 Task: Create a due date automation trigger when advanced on, on the wednesday of the week a card is due add basic assigned only to member @aryan at 11:00 AM.
Action: Mouse moved to (953, 76)
Screenshot: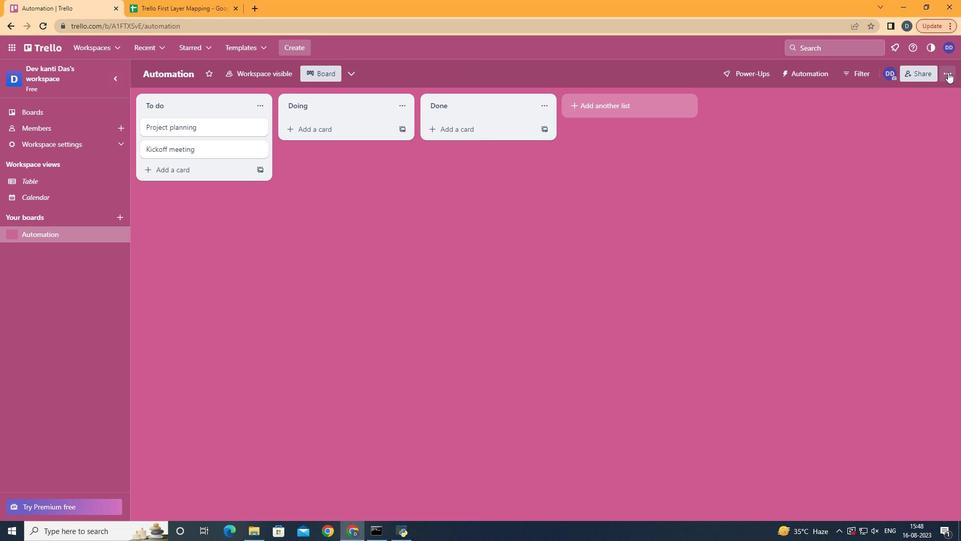 
Action: Mouse pressed left at (953, 76)
Screenshot: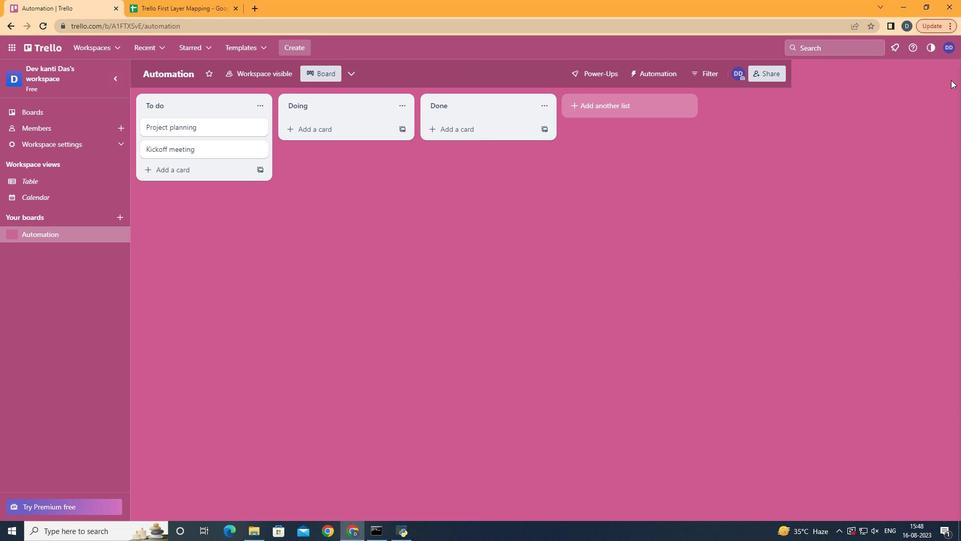 
Action: Mouse moved to (882, 201)
Screenshot: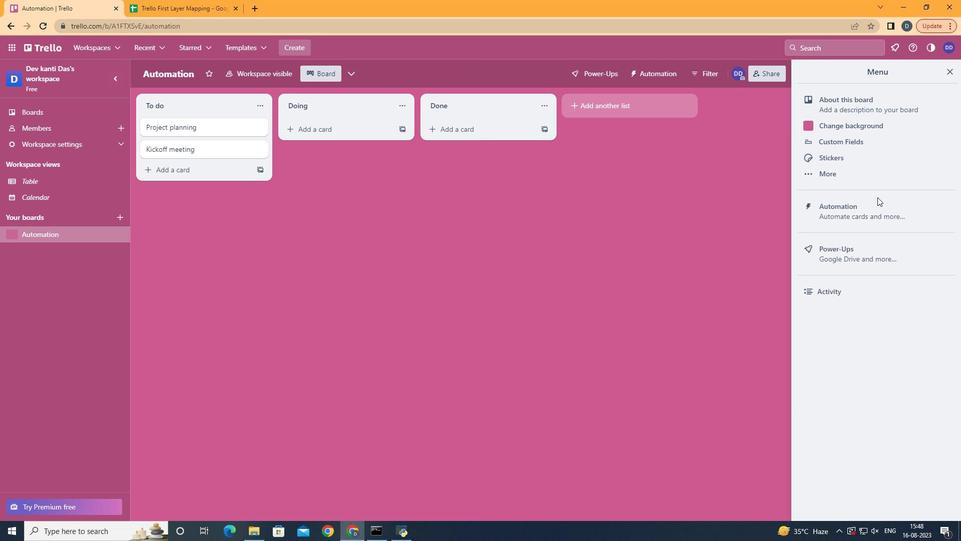 
Action: Mouse pressed left at (882, 201)
Screenshot: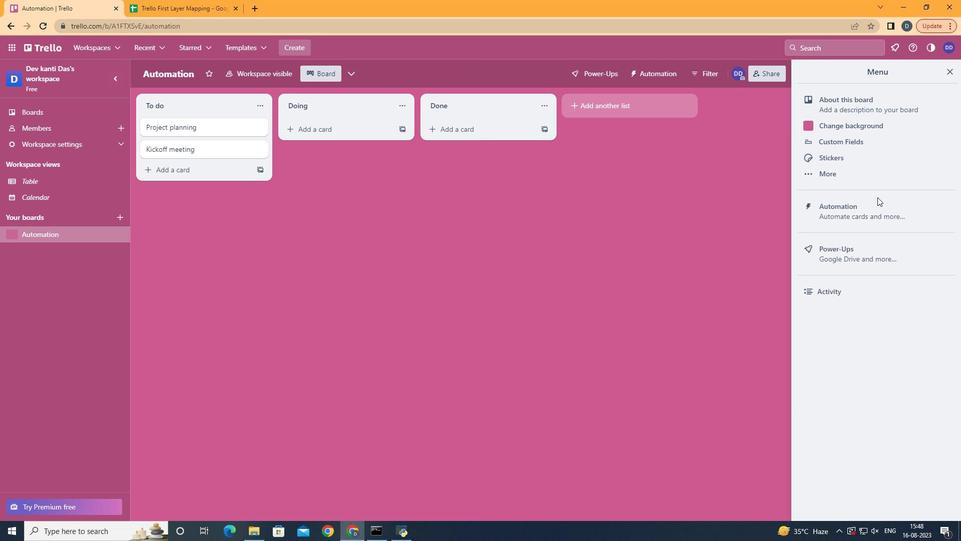 
Action: Mouse moved to (880, 204)
Screenshot: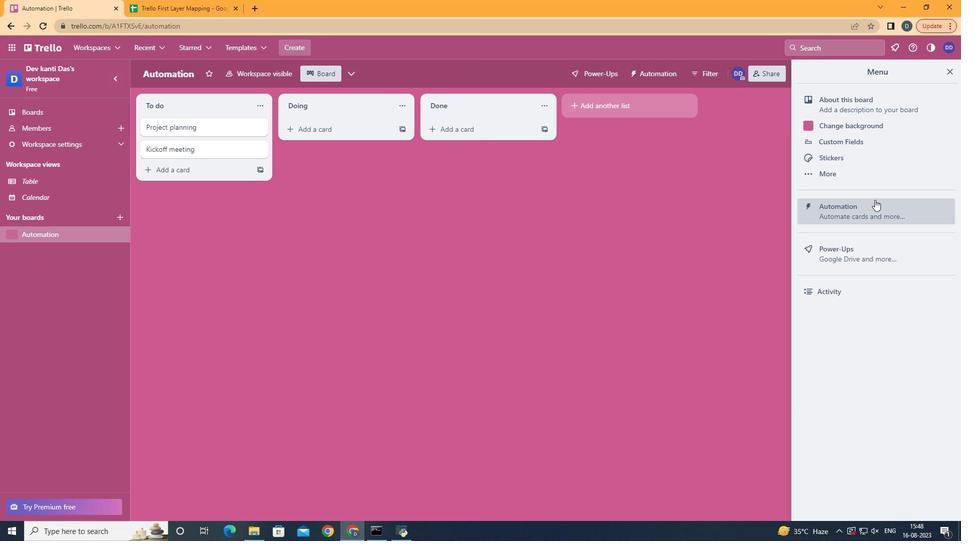 
Action: Mouse pressed left at (880, 204)
Screenshot: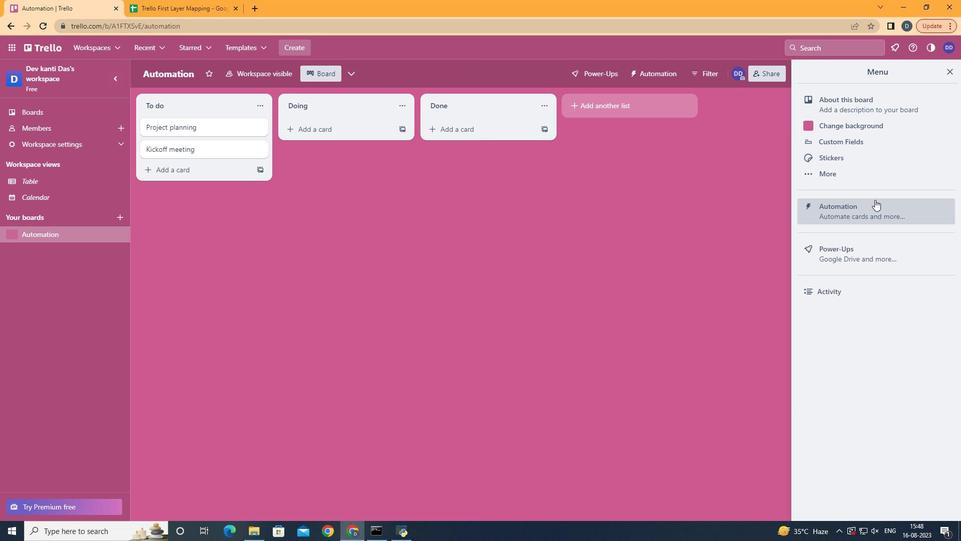 
Action: Mouse moved to (185, 200)
Screenshot: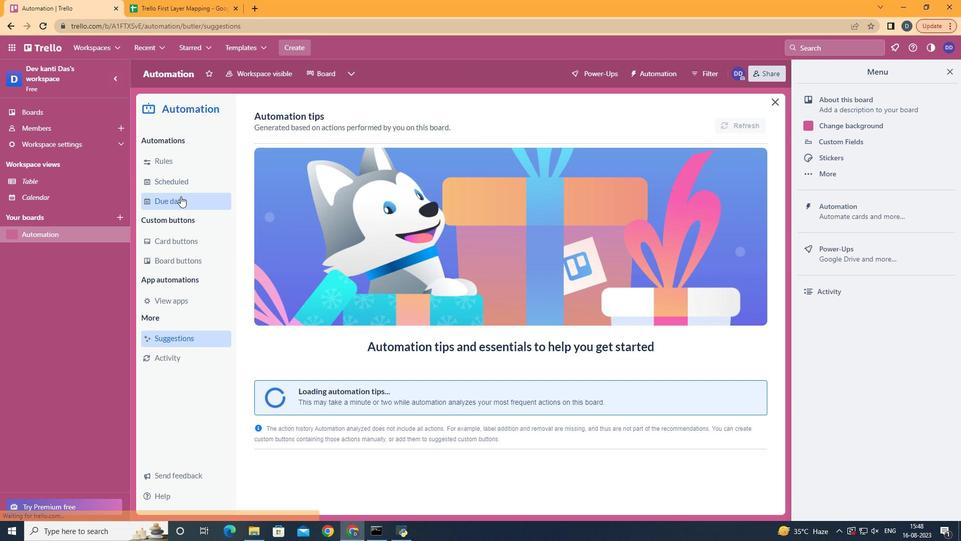 
Action: Mouse pressed left at (185, 200)
Screenshot: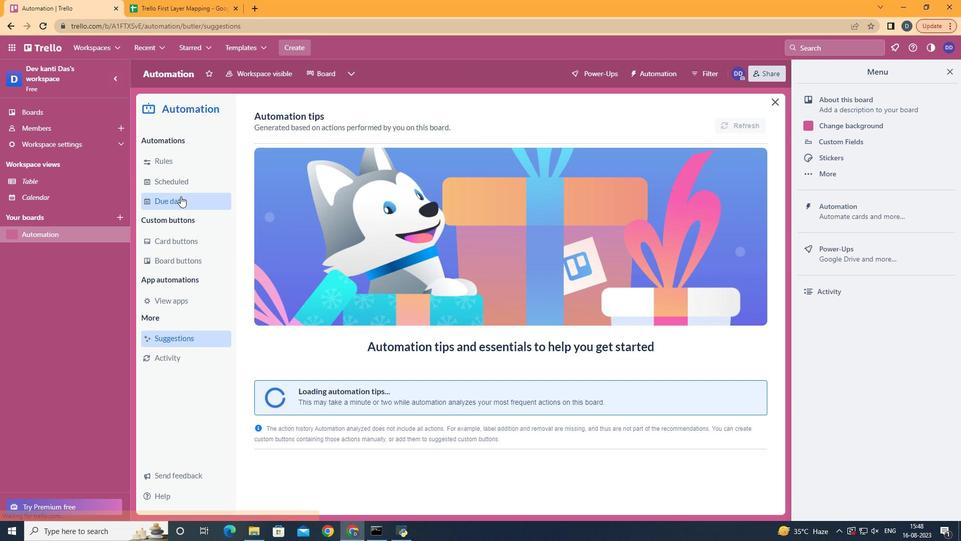 
Action: Mouse moved to (699, 125)
Screenshot: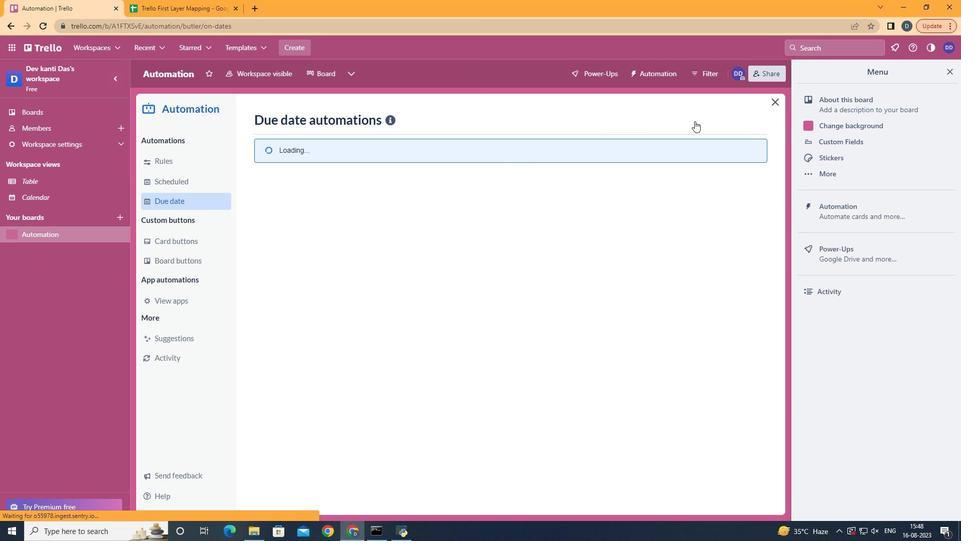 
Action: Mouse pressed left at (699, 125)
Screenshot: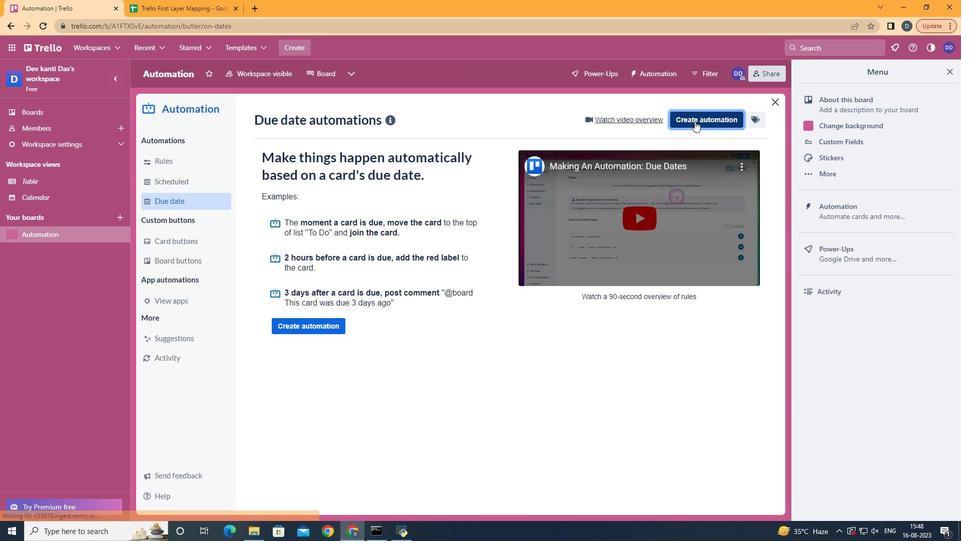 
Action: Mouse moved to (507, 217)
Screenshot: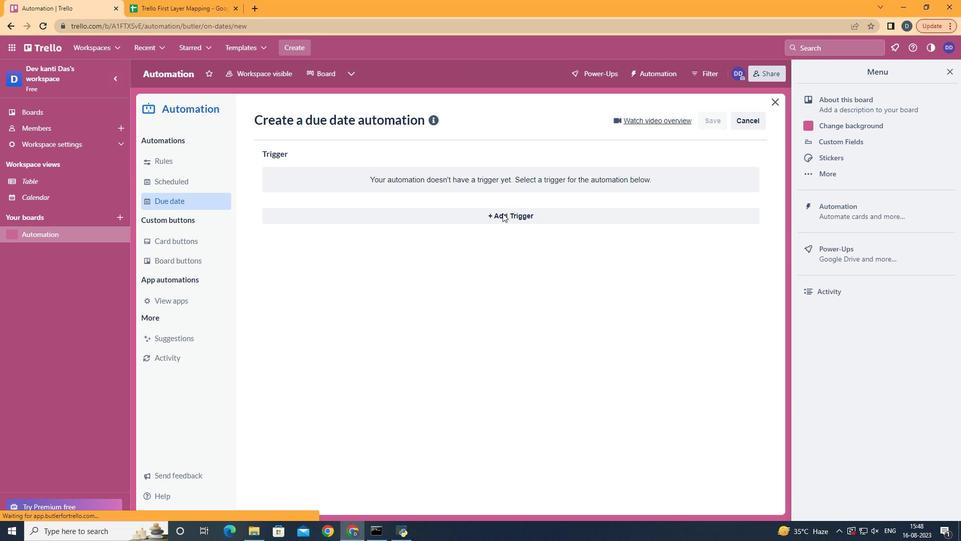 
Action: Mouse pressed left at (507, 217)
Screenshot: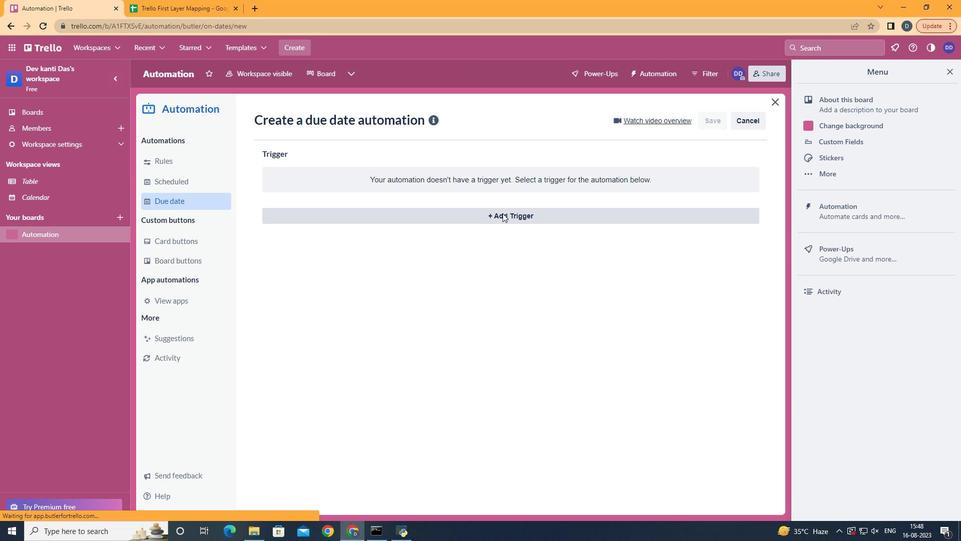 
Action: Mouse moved to (335, 311)
Screenshot: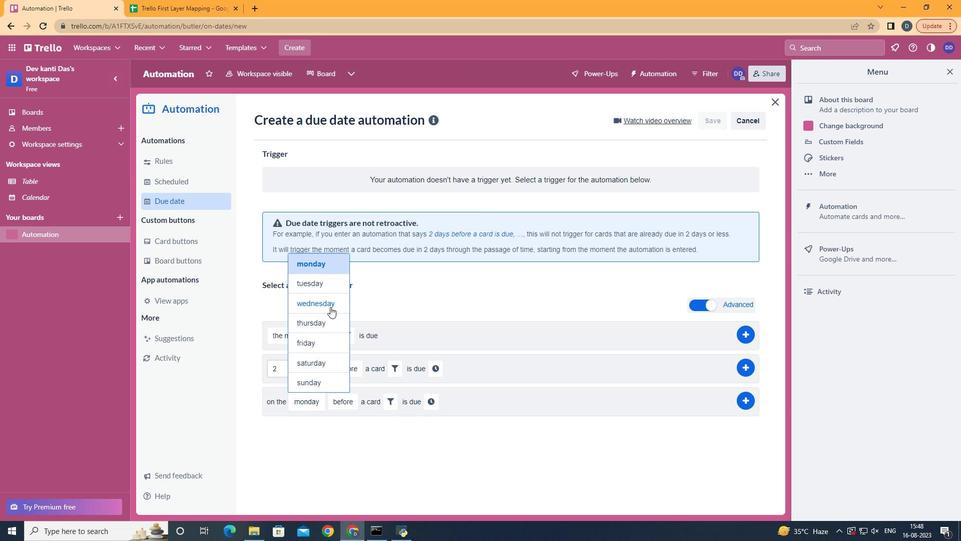 
Action: Mouse pressed left at (335, 311)
Screenshot: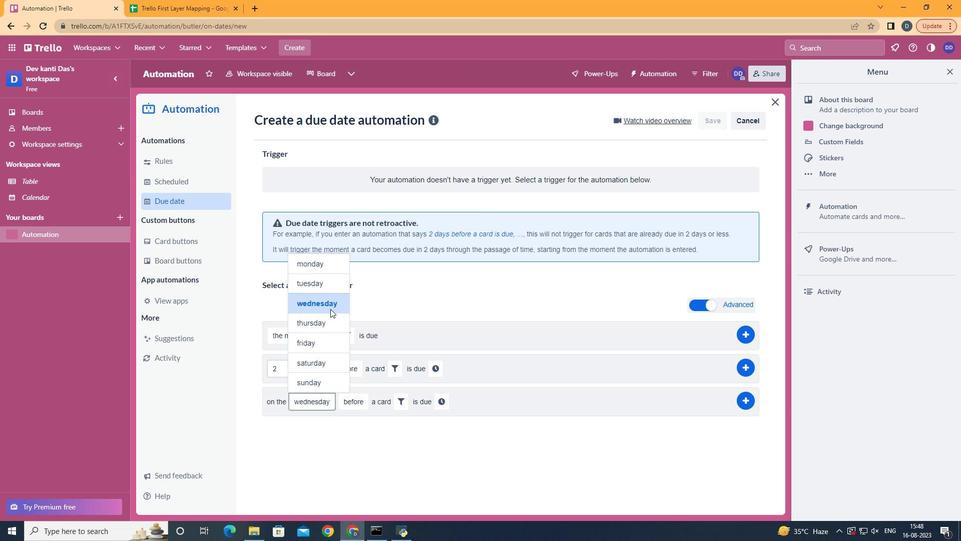 
Action: Mouse moved to (374, 461)
Screenshot: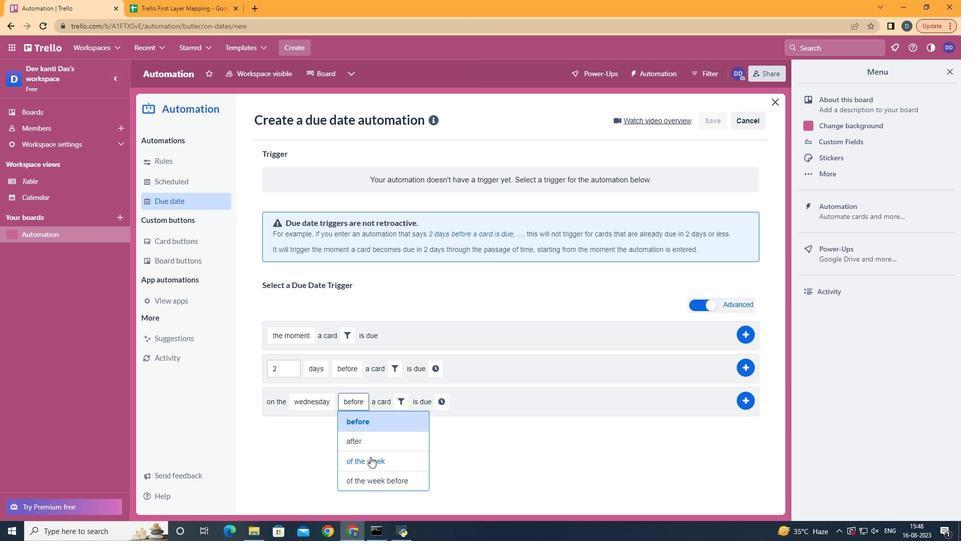 
Action: Mouse pressed left at (374, 461)
Screenshot: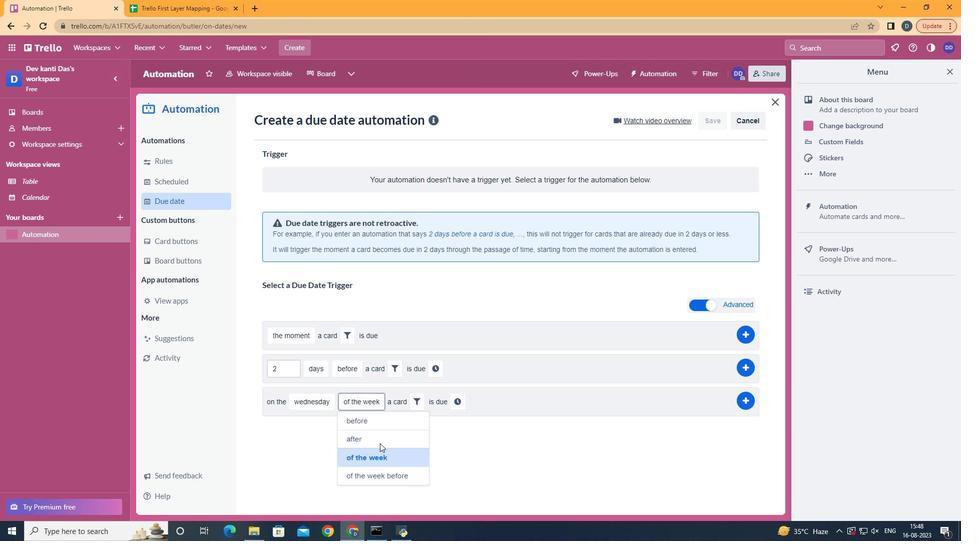 
Action: Mouse moved to (431, 395)
Screenshot: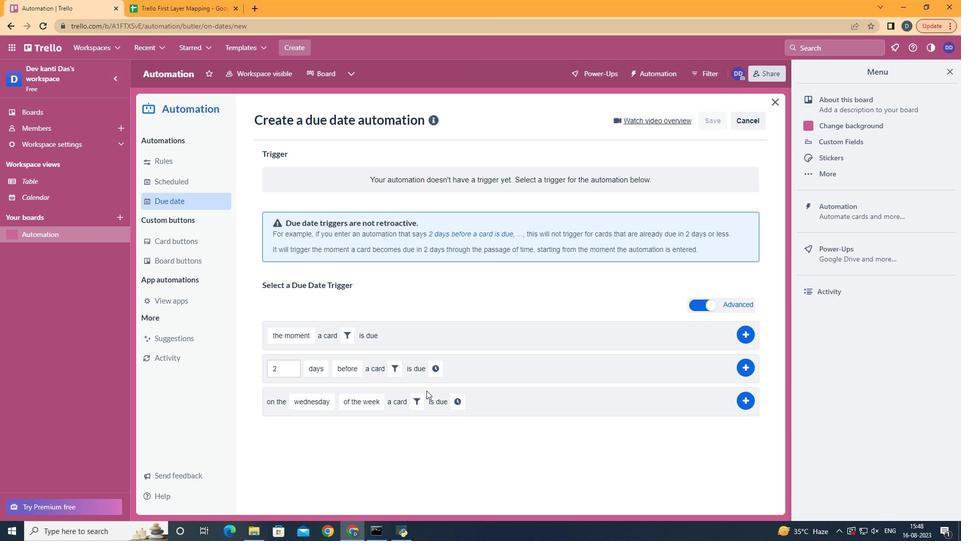 
Action: Mouse pressed left at (431, 395)
Screenshot: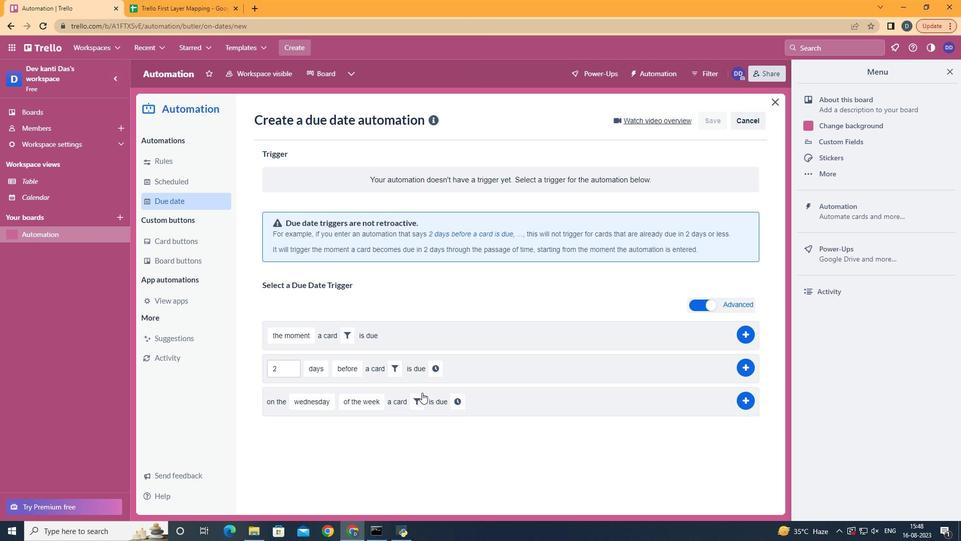 
Action: Mouse moved to (421, 403)
Screenshot: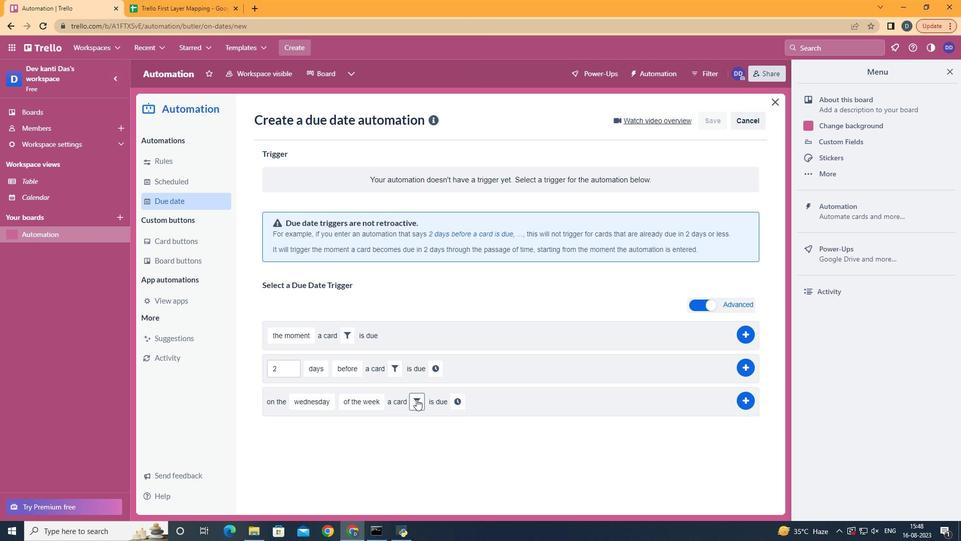 
Action: Mouse pressed left at (421, 403)
Screenshot: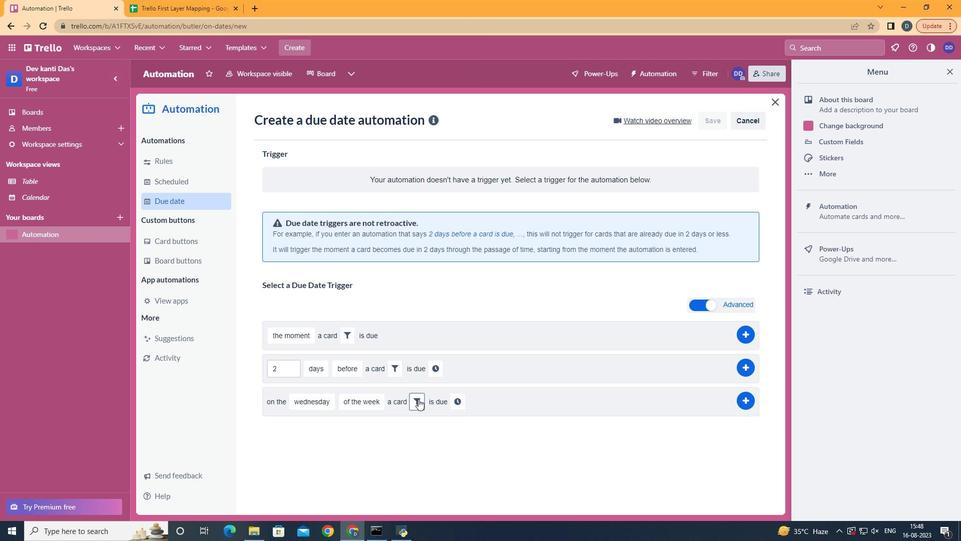 
Action: Mouse moved to (468, 443)
Screenshot: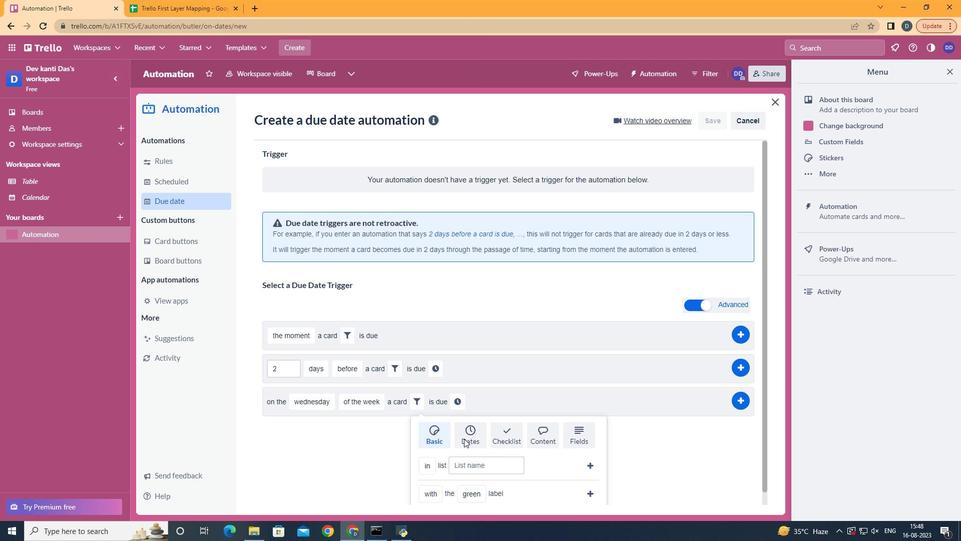 
Action: Mouse scrolled (468, 442) with delta (0, 0)
Screenshot: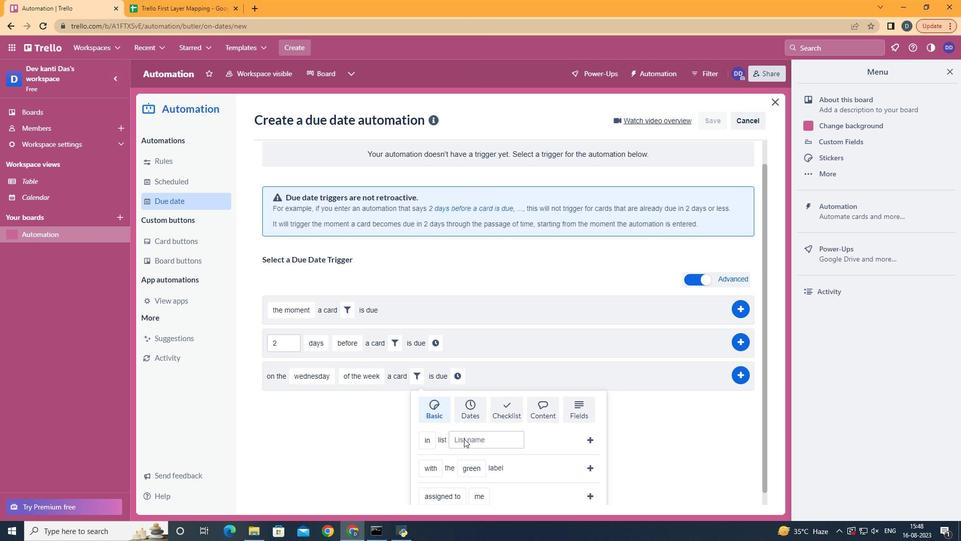 
Action: Mouse scrolled (468, 442) with delta (0, 0)
Screenshot: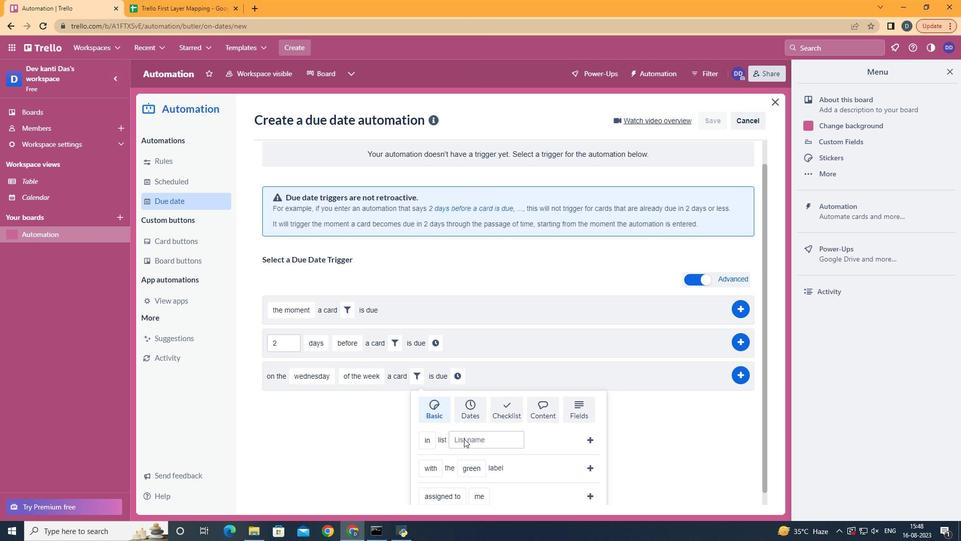 
Action: Mouse scrolled (468, 442) with delta (0, 0)
Screenshot: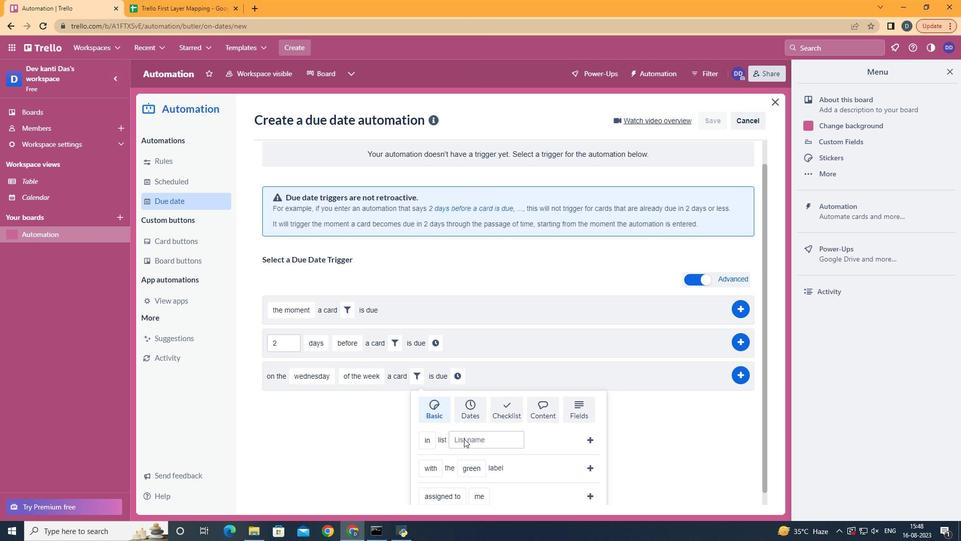 
Action: Mouse scrolled (468, 442) with delta (0, 0)
Screenshot: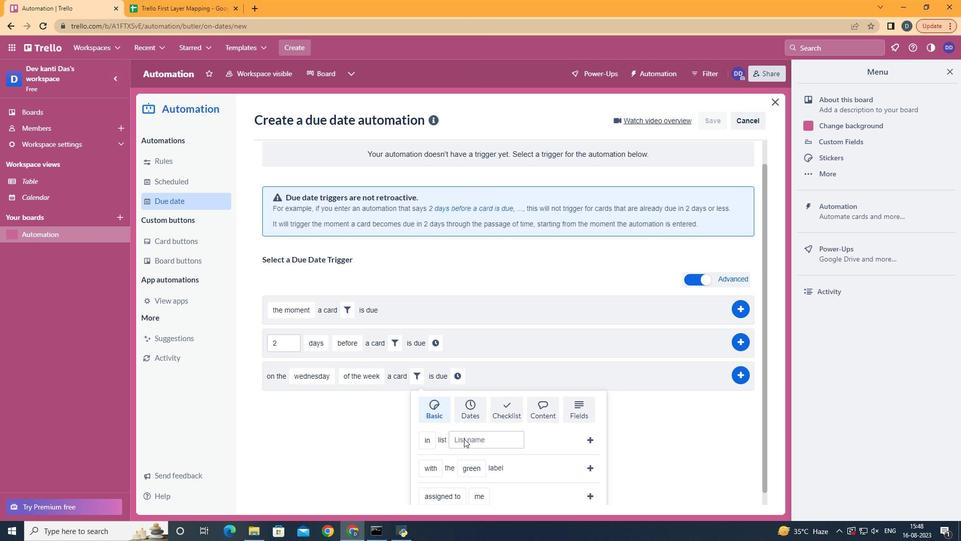 
Action: Mouse scrolled (468, 442) with delta (0, 0)
Screenshot: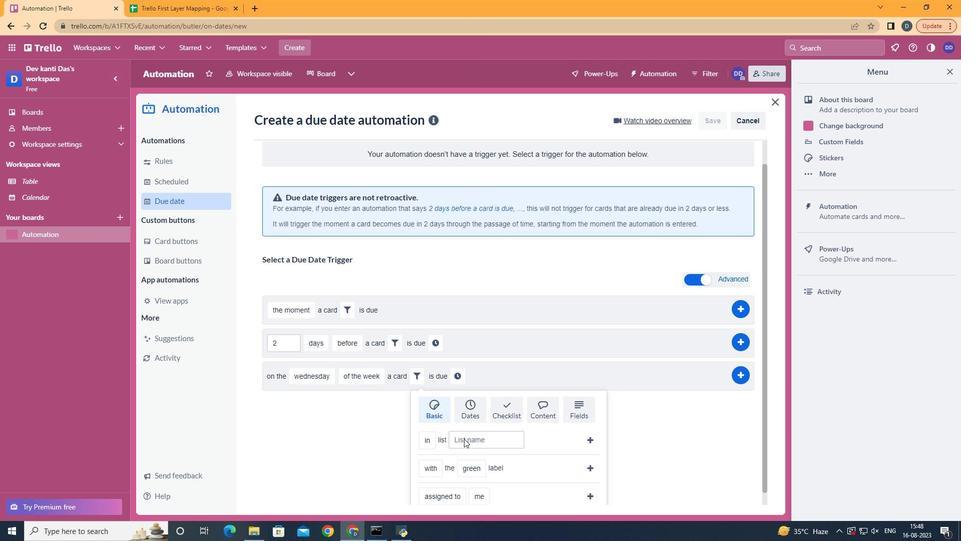 
Action: Mouse moved to (475, 444)
Screenshot: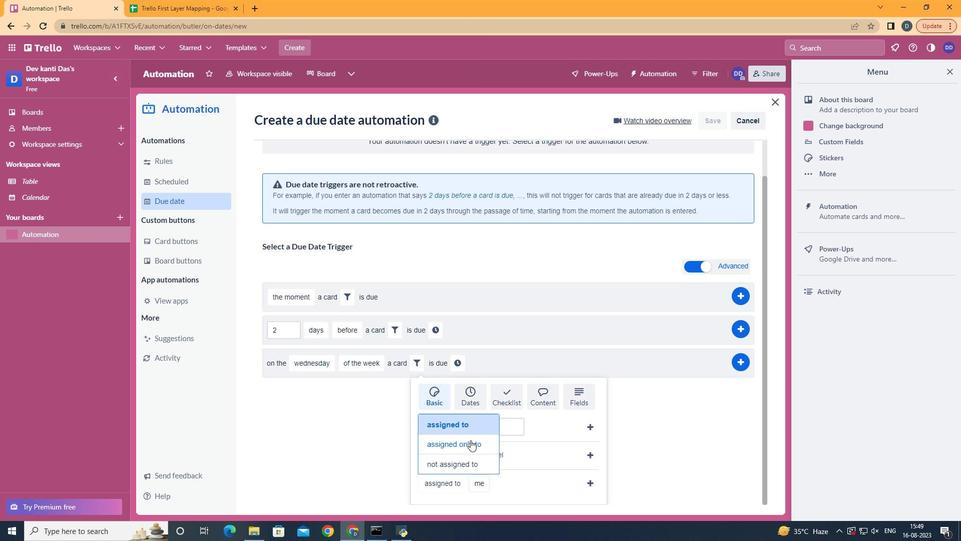 
Action: Mouse pressed left at (475, 444)
Screenshot: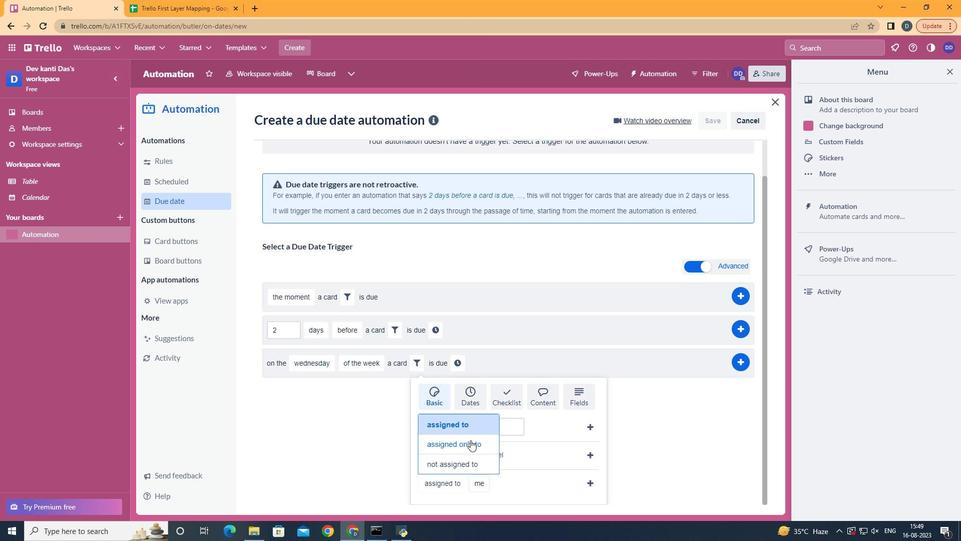 
Action: Mouse moved to (506, 477)
Screenshot: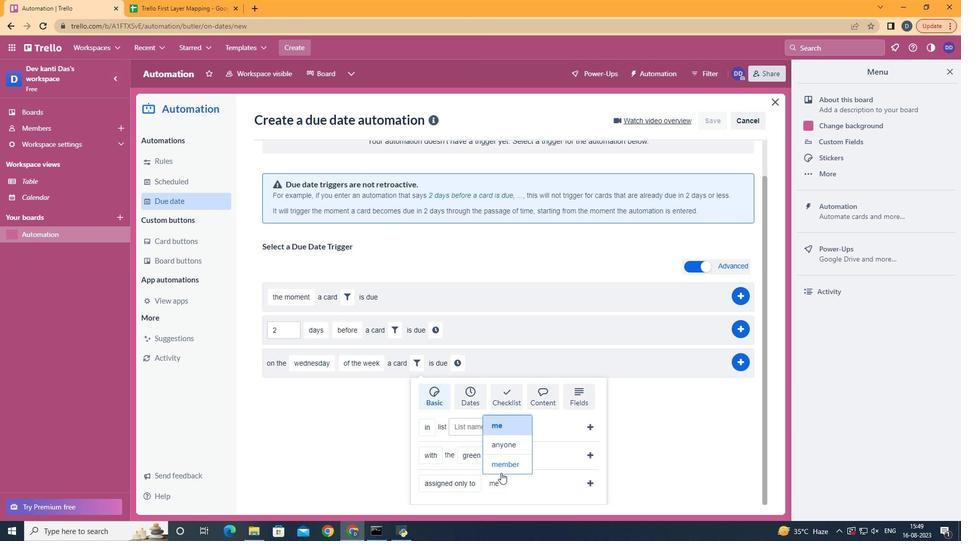 
Action: Mouse pressed left at (506, 477)
Screenshot: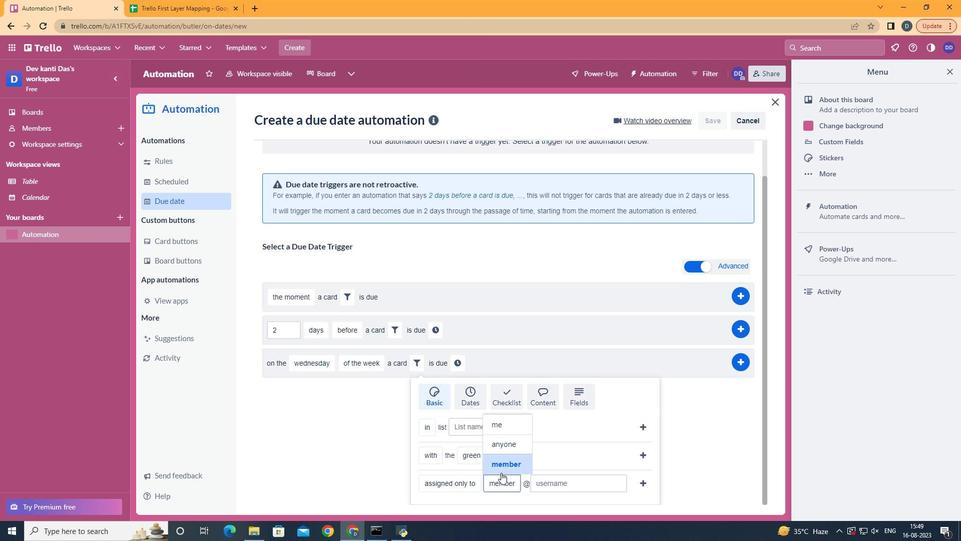 
Action: Mouse moved to (559, 485)
Screenshot: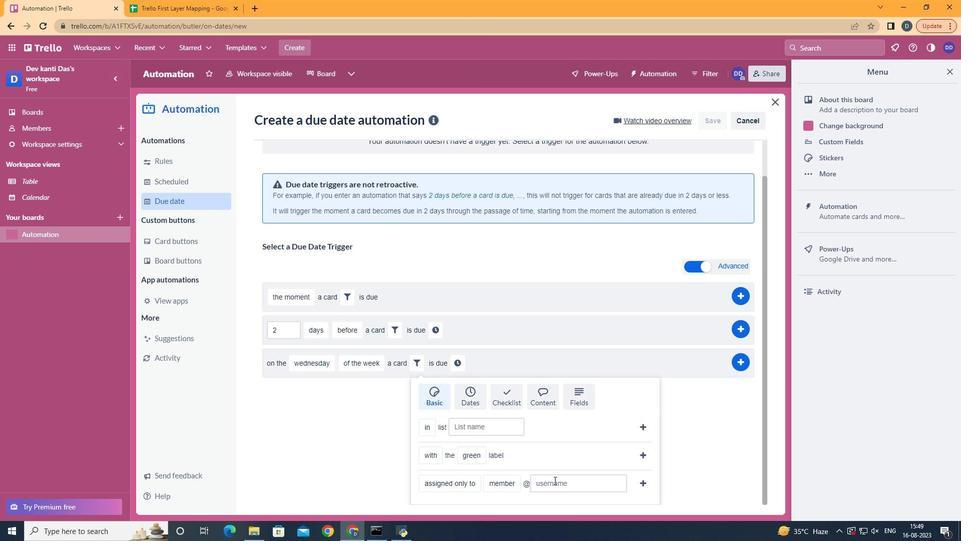 
Action: Mouse pressed left at (559, 485)
Screenshot: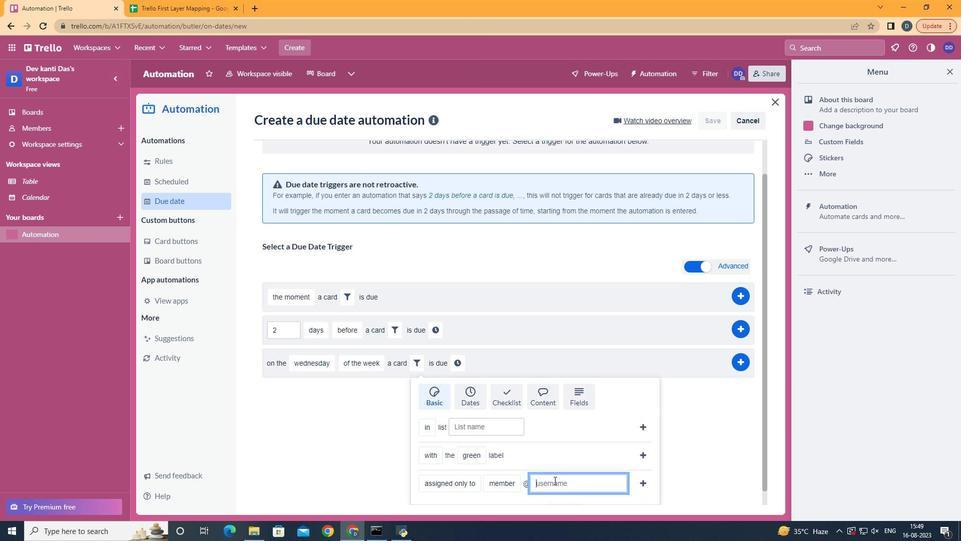 
Action: Key pressed aryan
Screenshot: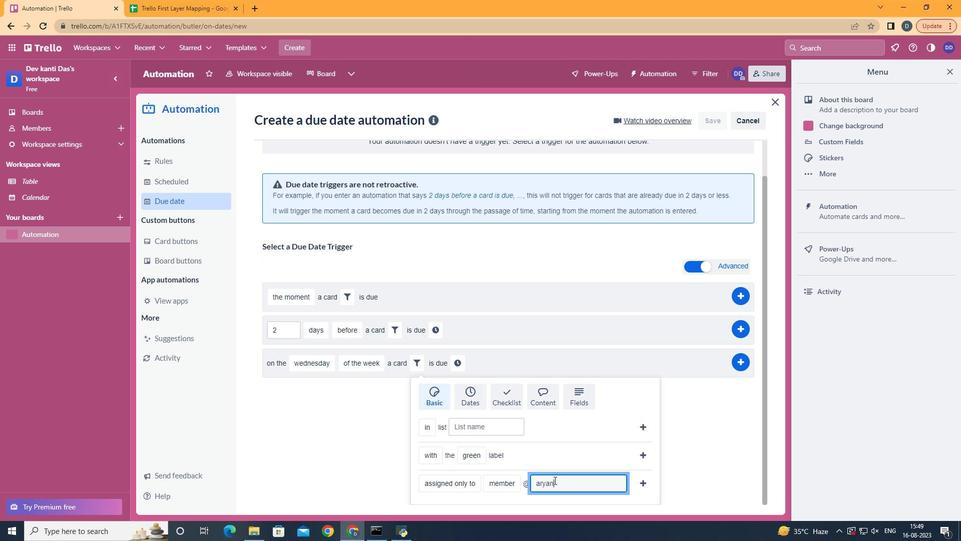 
Action: Mouse moved to (651, 489)
Screenshot: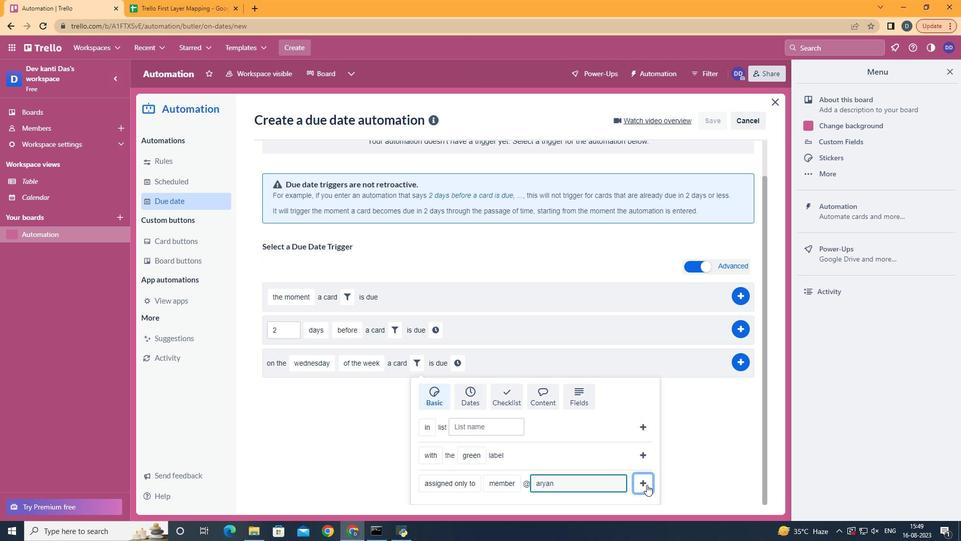 
Action: Mouse pressed left at (651, 489)
Screenshot: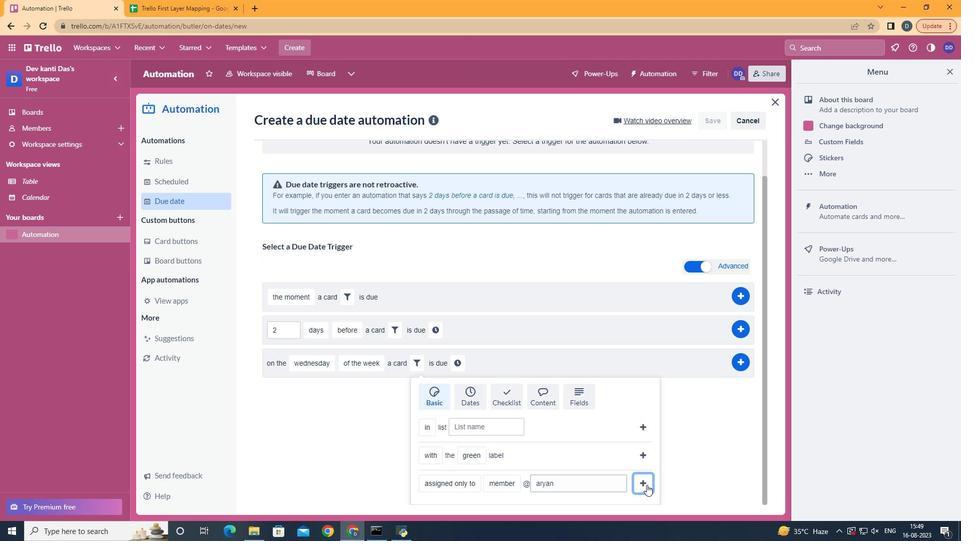 
Action: Mouse moved to (594, 404)
Screenshot: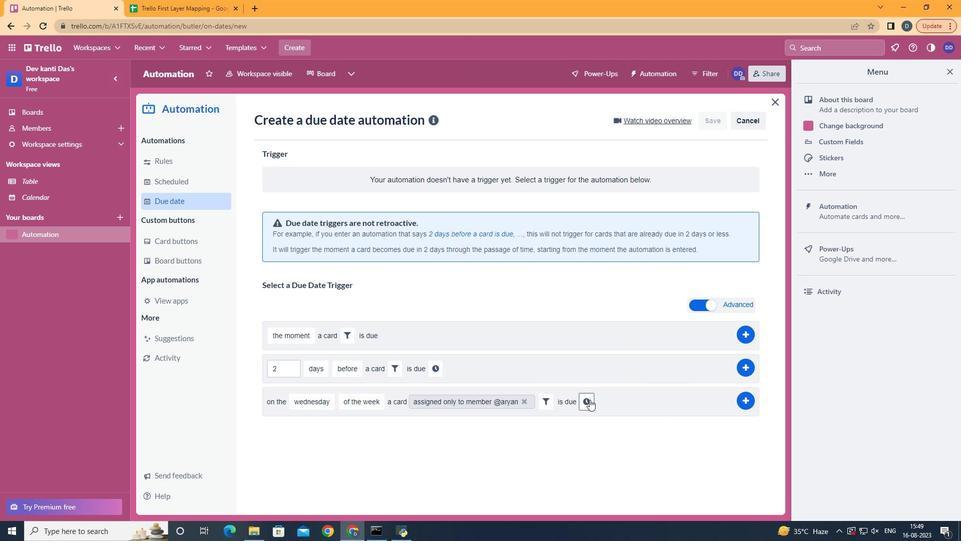 
Action: Mouse pressed left at (594, 404)
Screenshot: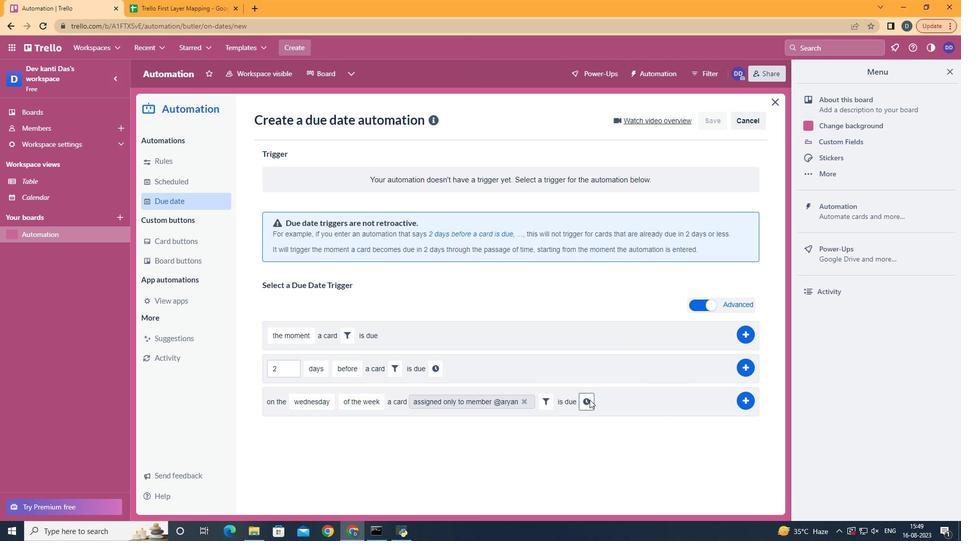 
Action: Mouse moved to (617, 406)
Screenshot: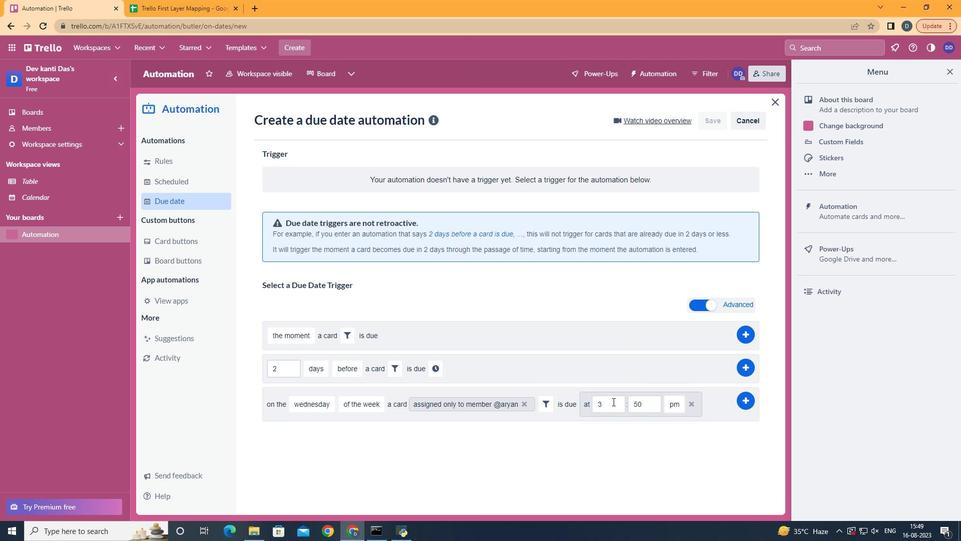 
Action: Mouse pressed left at (617, 406)
Screenshot: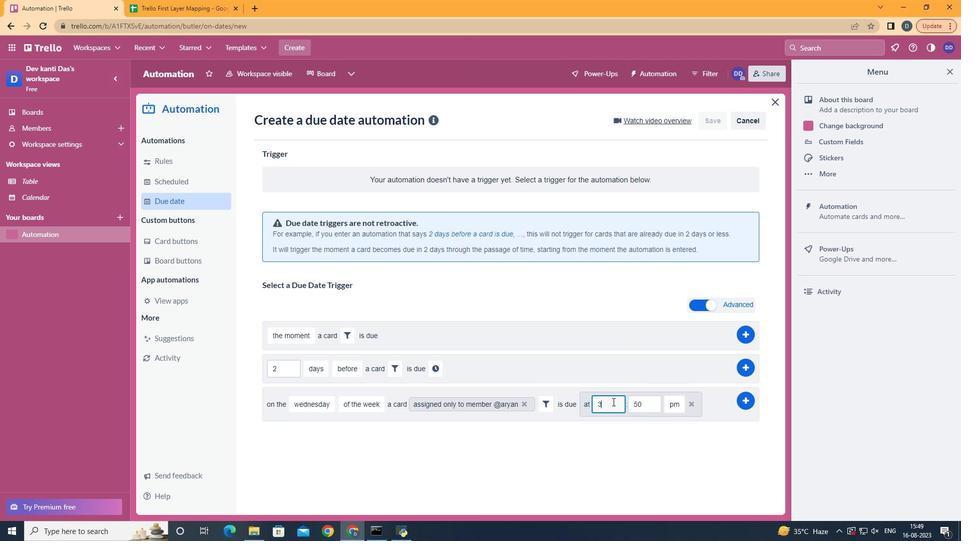 
Action: Key pressed <Key.backspace>11
Screenshot: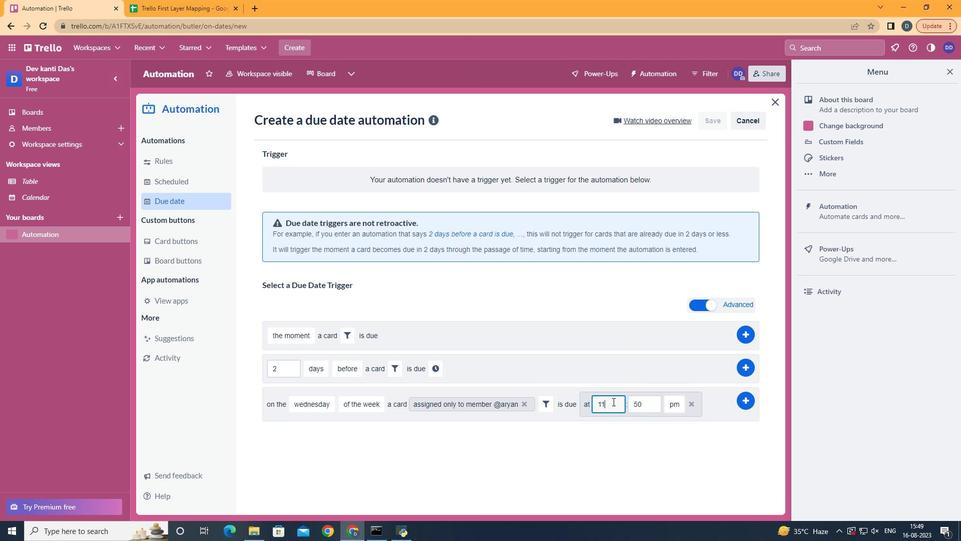 
Action: Mouse moved to (646, 412)
Screenshot: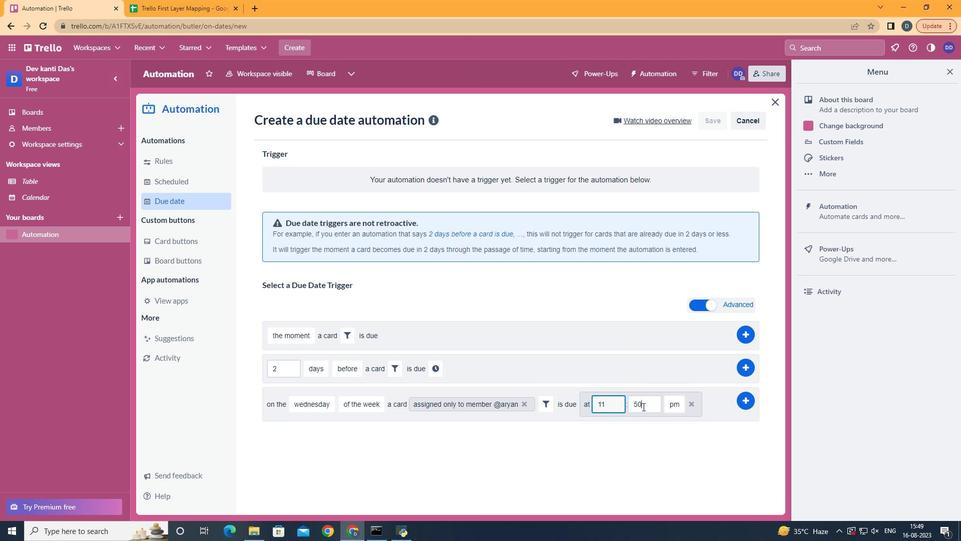 
Action: Mouse pressed left at (646, 412)
Screenshot: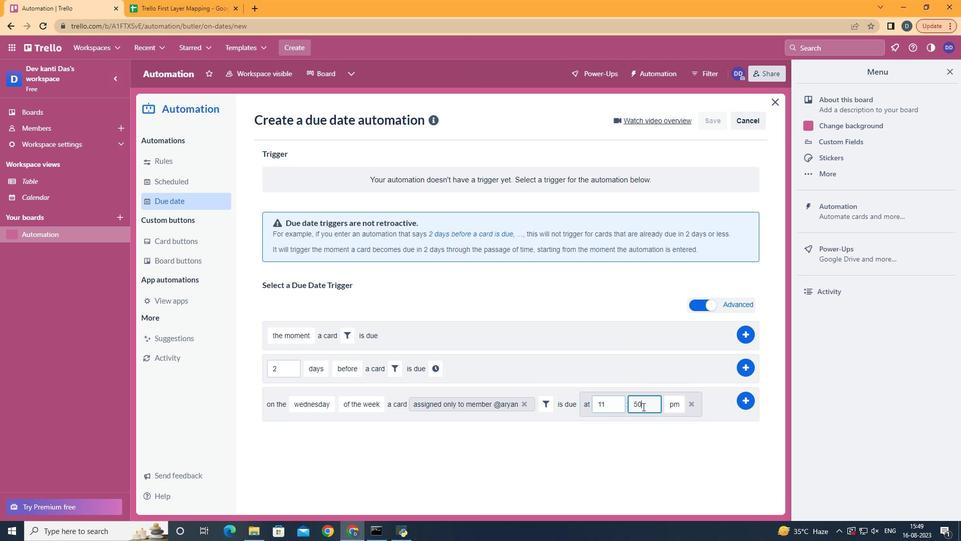 
Action: Mouse moved to (647, 411)
Screenshot: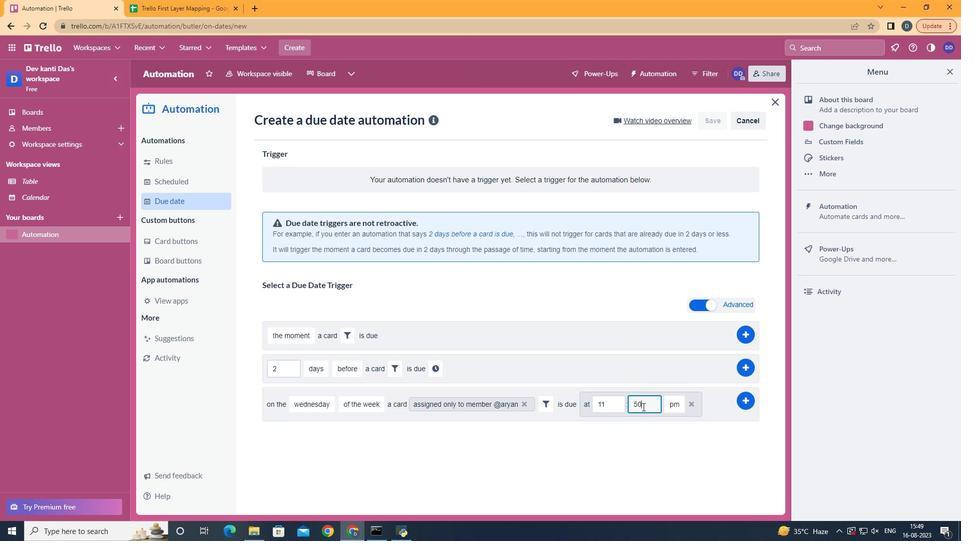 
Action: Key pressed <Key.backspace>
Screenshot: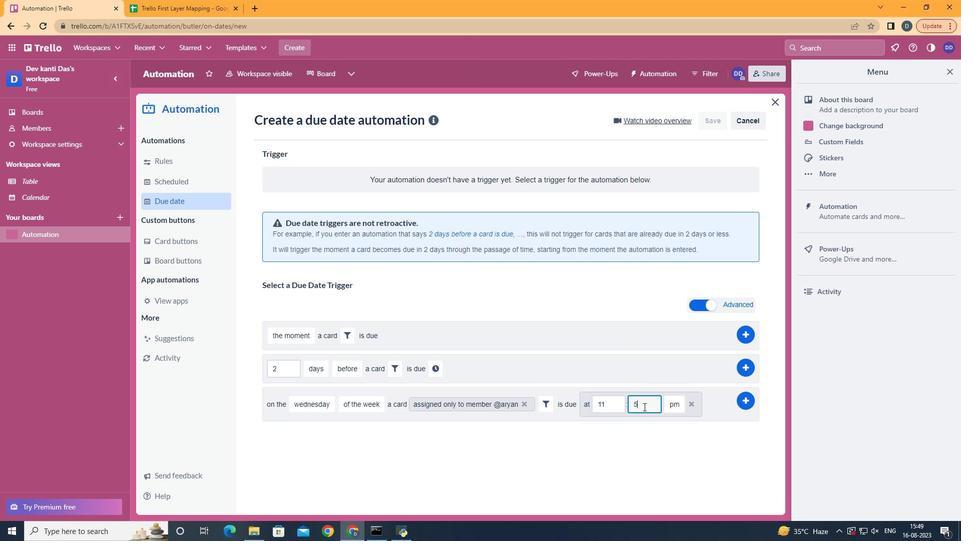 
Action: Mouse moved to (644, 411)
Screenshot: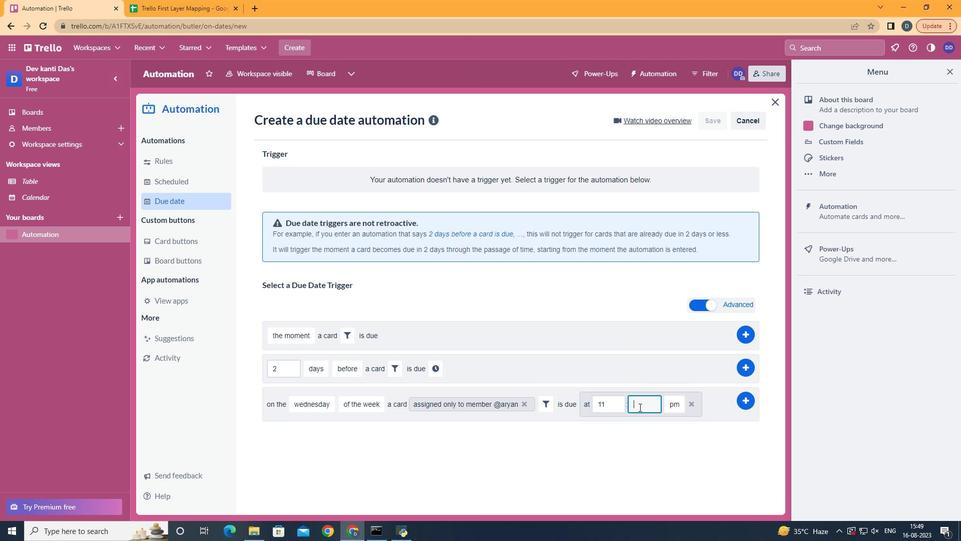 
Action: Key pressed <Key.backspace>00
Screenshot: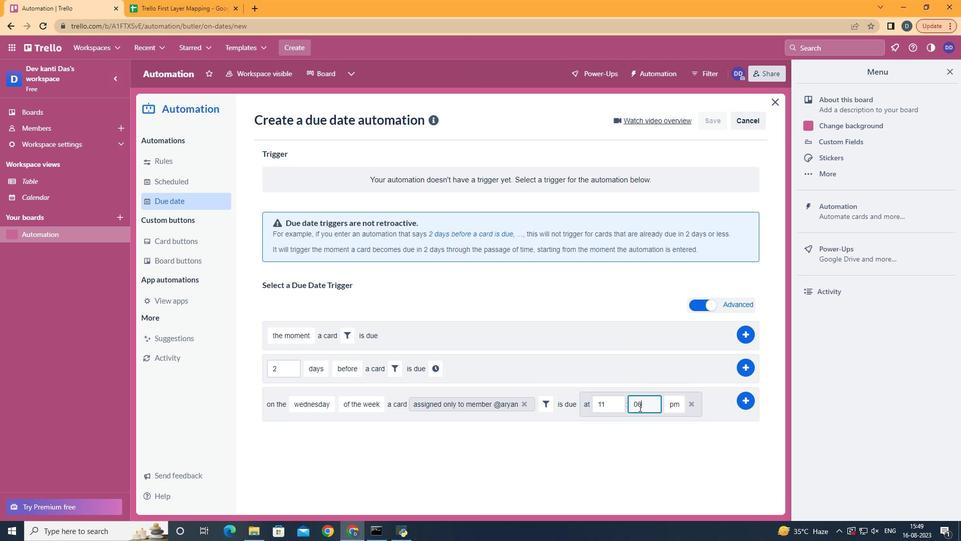 
Action: Mouse moved to (684, 425)
Screenshot: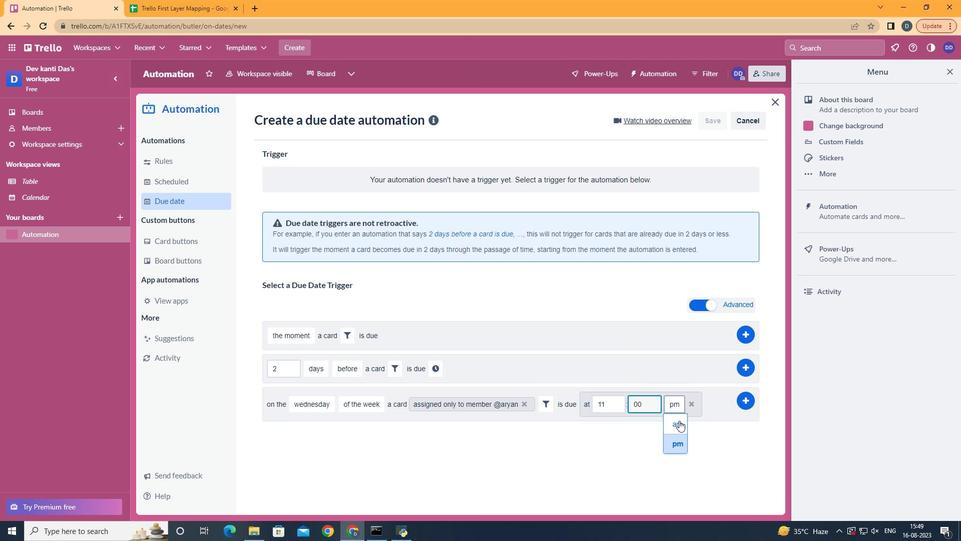 
Action: Mouse pressed left at (684, 425)
Screenshot: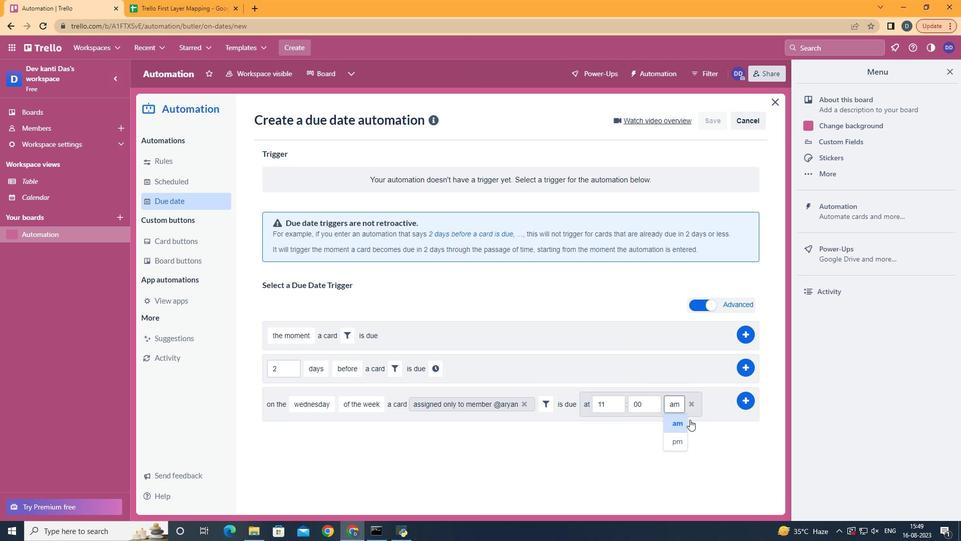 
Action: Mouse moved to (744, 412)
Screenshot: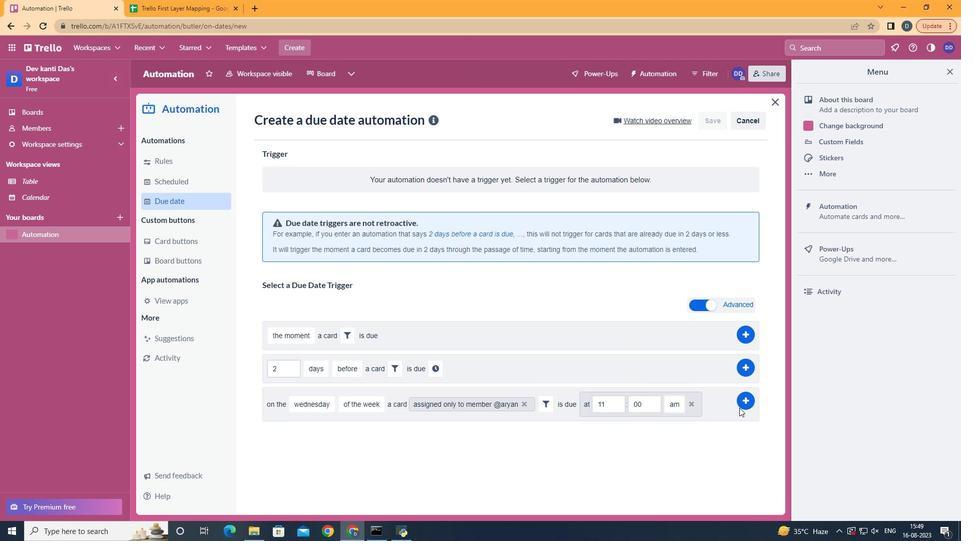 
Action: Mouse pressed left at (744, 412)
Screenshot: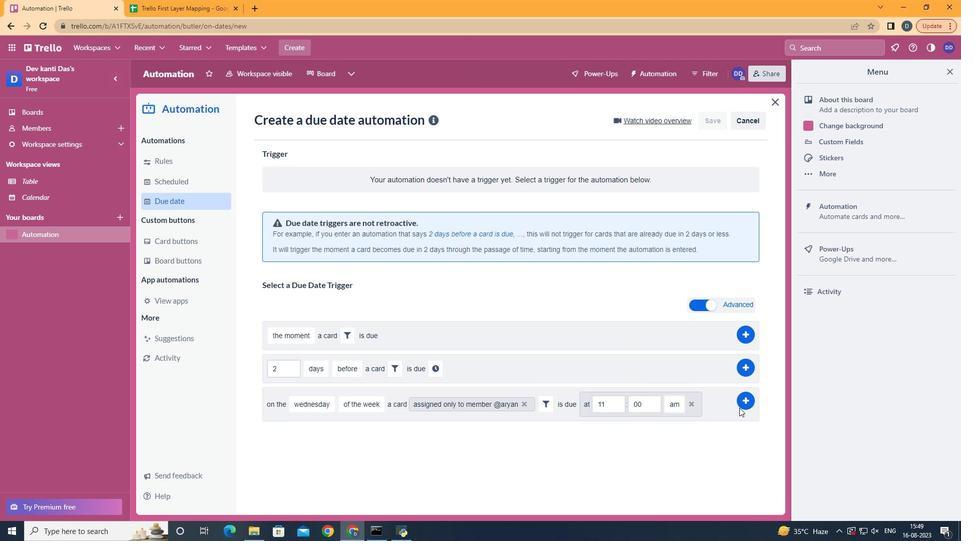 
Action: Mouse moved to (749, 404)
Screenshot: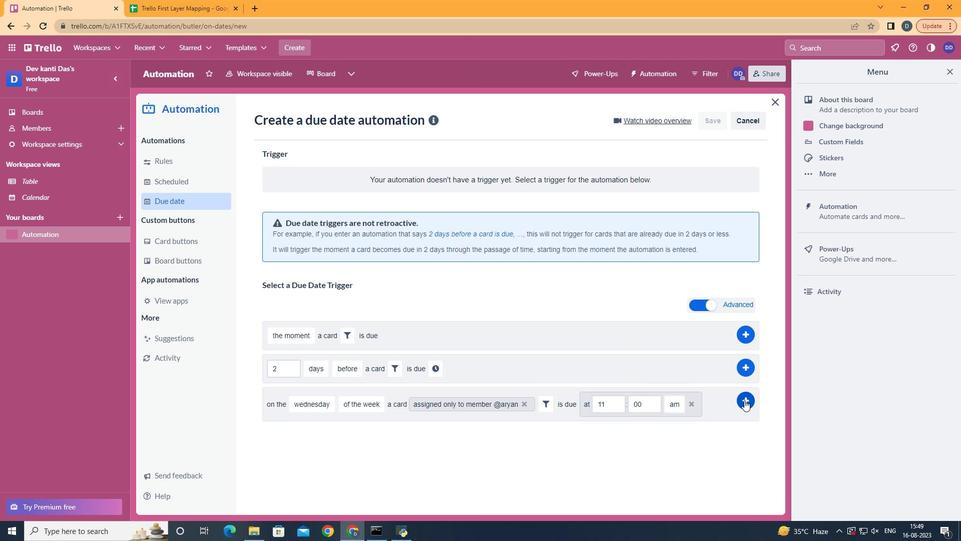 
Action: Mouse pressed left at (749, 404)
Screenshot: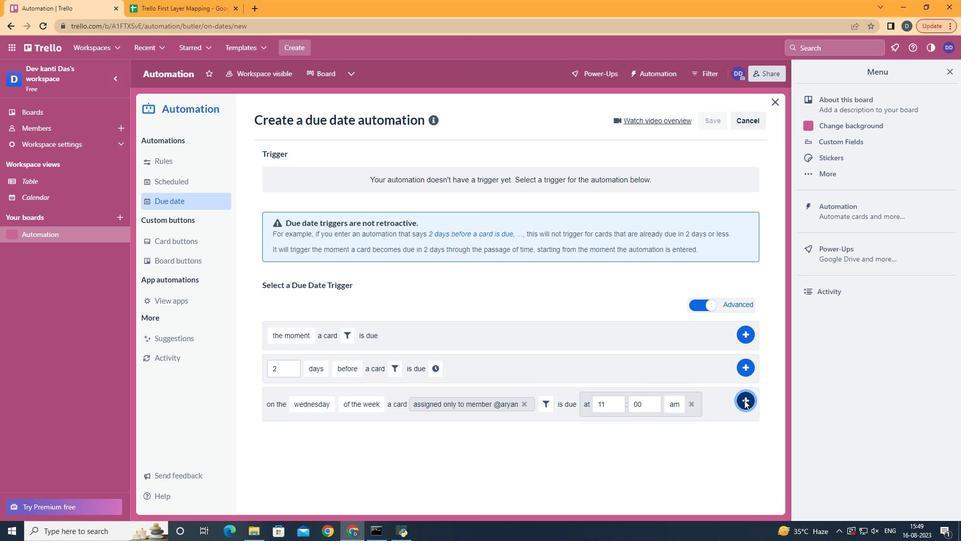 
